 Task: Create a scrum project AgileMission. Add to scrum project AgileMission a team member softage.3@softage.net and assign as Project Lead. Add to scrum project AgileMission a team member softage.4@softage.net
Action: Mouse moved to (183, 49)
Screenshot: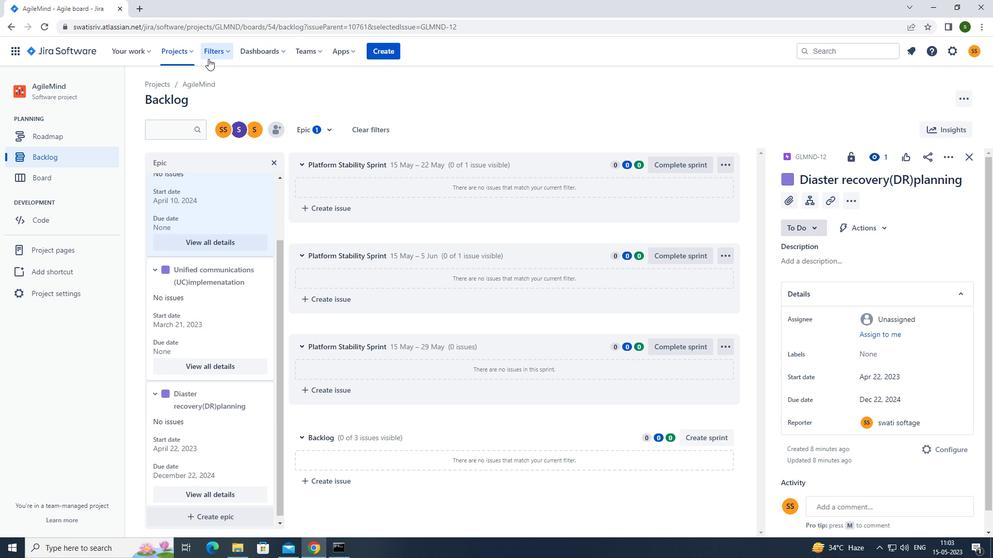
Action: Mouse pressed left at (183, 49)
Screenshot: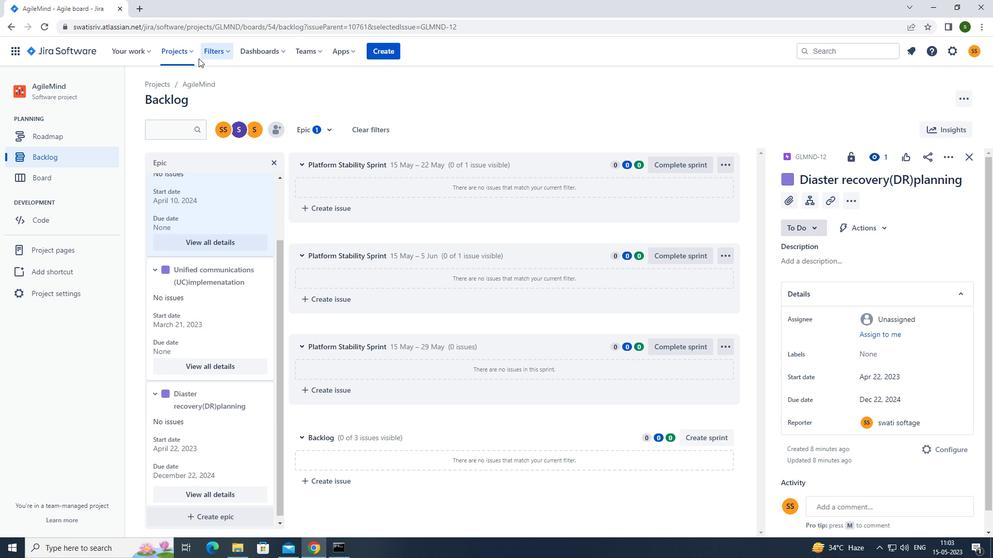 
Action: Mouse moved to (200, 257)
Screenshot: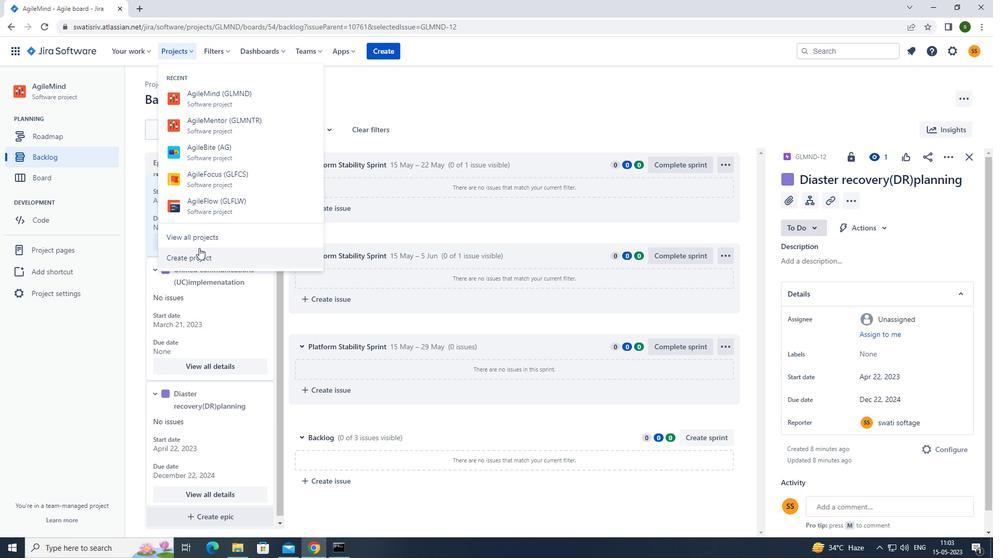 
Action: Mouse pressed left at (200, 257)
Screenshot: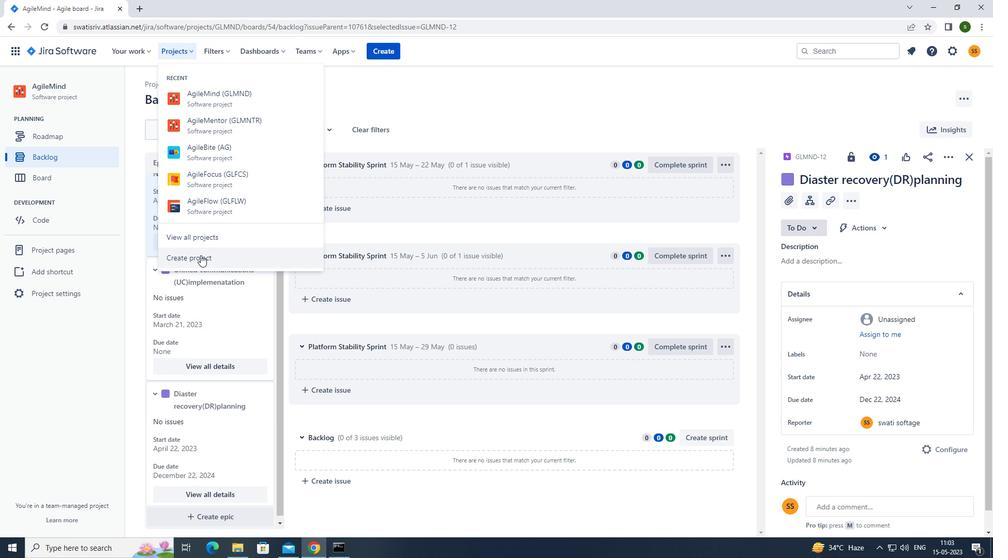 
Action: Mouse moved to (722, 249)
Screenshot: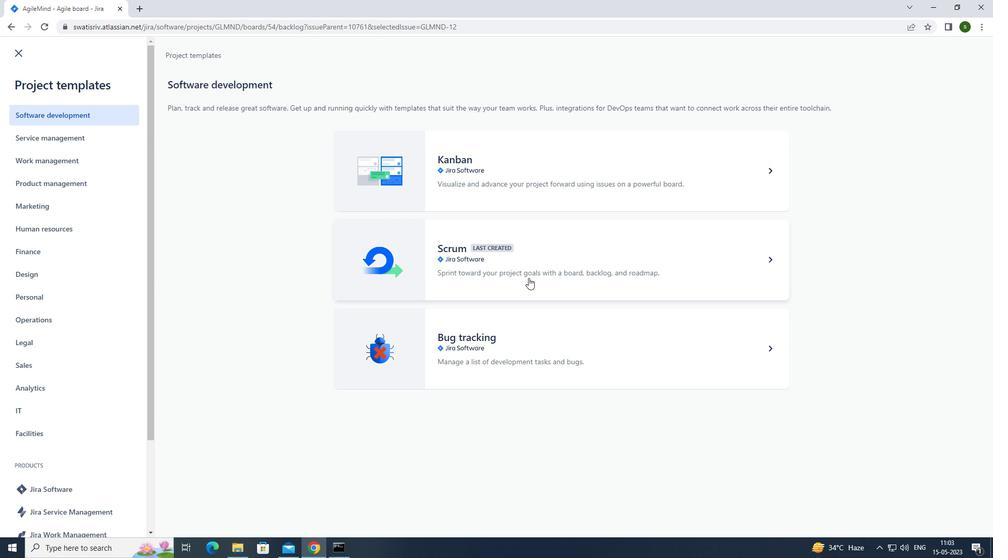 
Action: Mouse pressed left at (722, 249)
Screenshot: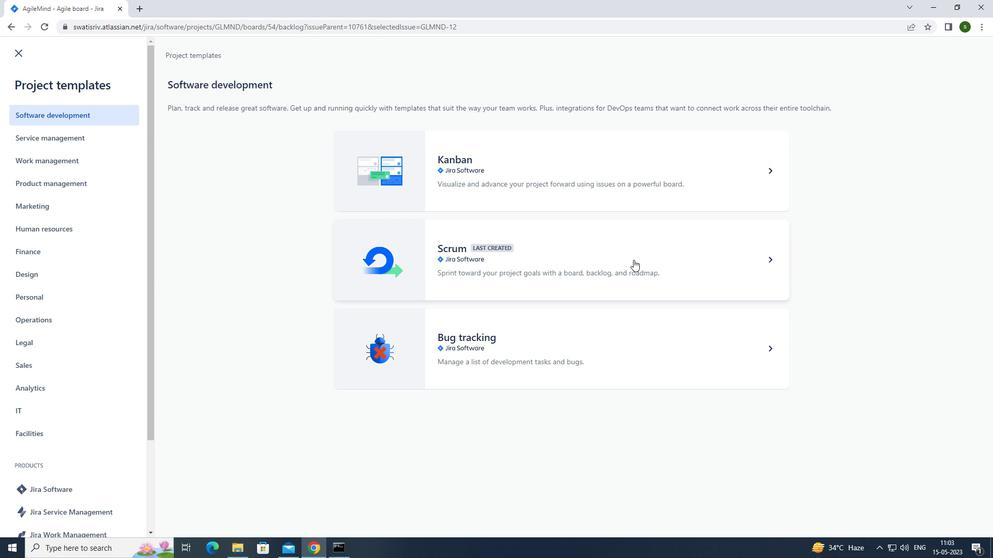 
Action: Mouse moved to (783, 505)
Screenshot: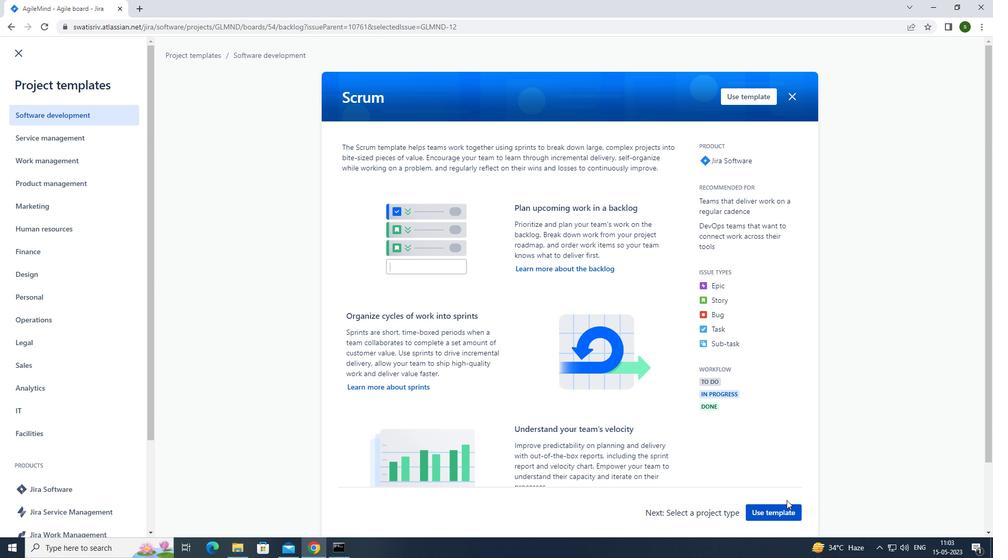 
Action: Mouse pressed left at (783, 505)
Screenshot: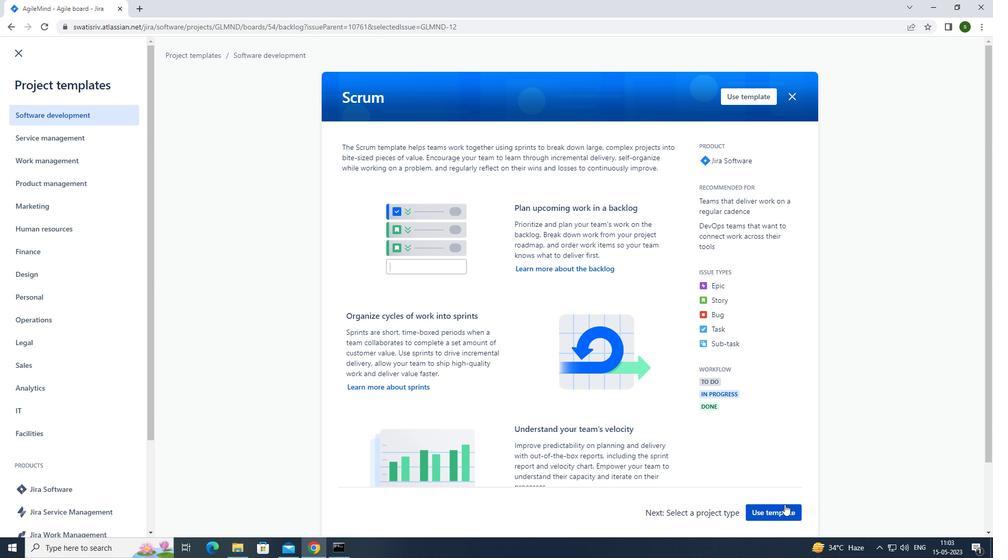 
Action: Mouse moved to (458, 510)
Screenshot: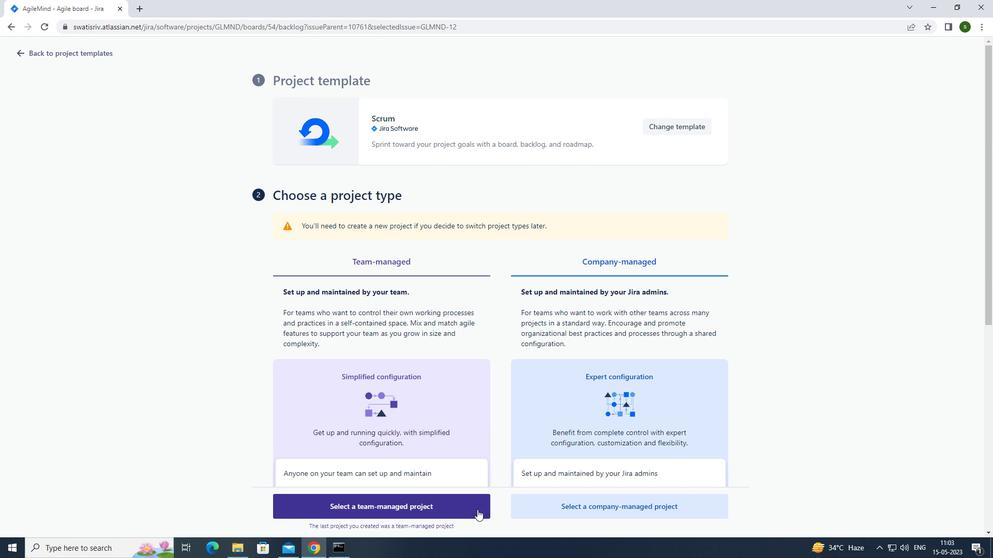 
Action: Mouse pressed left at (458, 510)
Screenshot: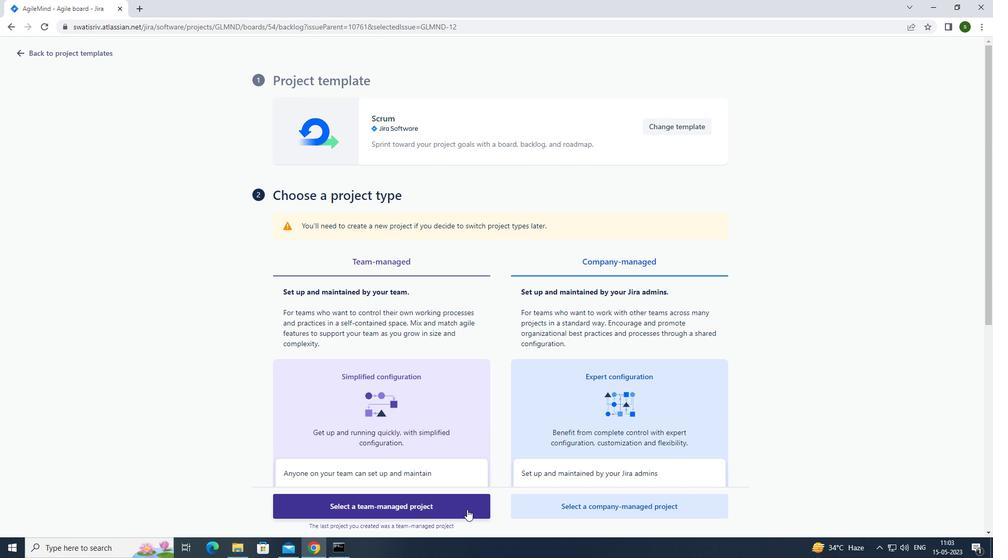 
Action: Mouse moved to (360, 243)
Screenshot: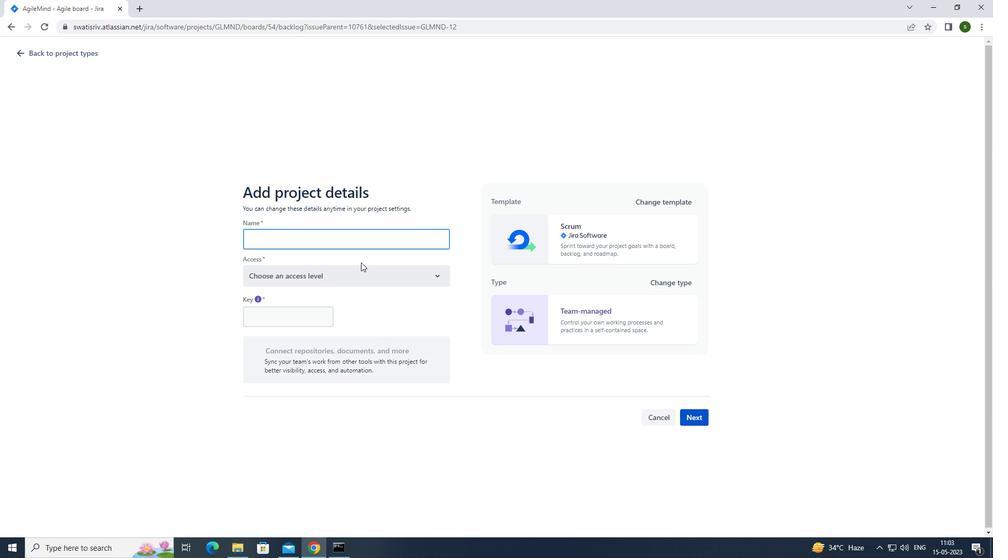 
Action: Mouse pressed left at (360, 243)
Screenshot: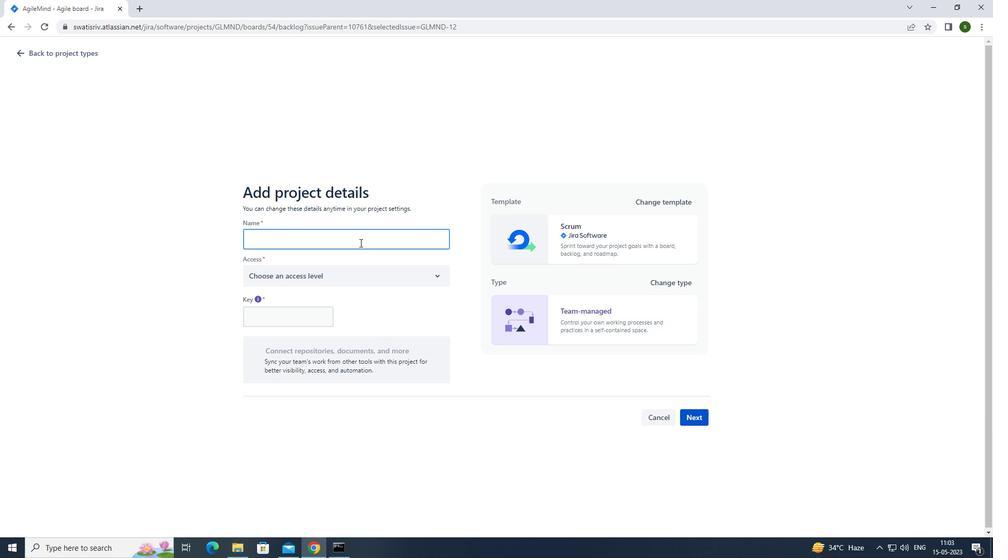 
Action: Key pressed <Key.caps_lock>a<Key.caps_lock>gile<Key.caps_lock>m<Key.caps_lock>ission
Screenshot: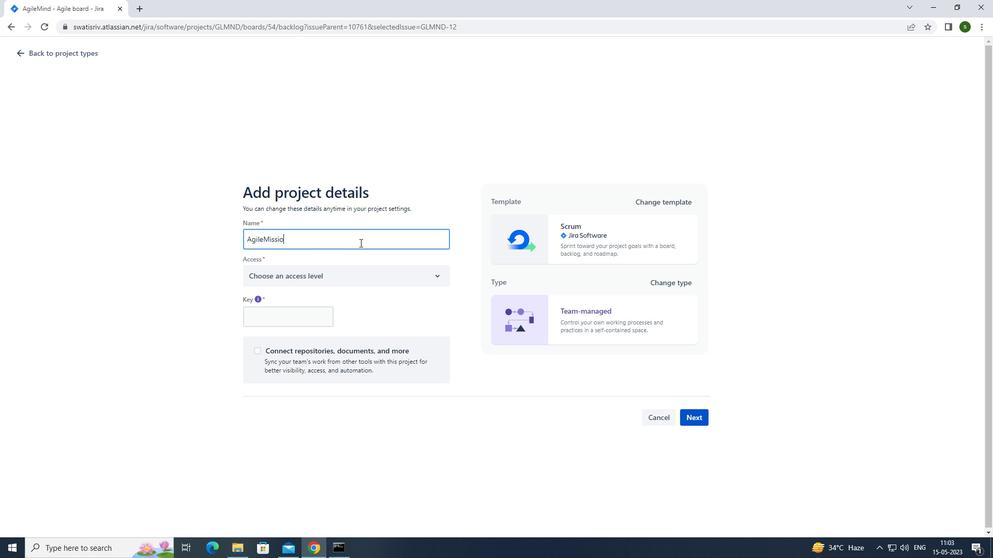 
Action: Mouse moved to (419, 270)
Screenshot: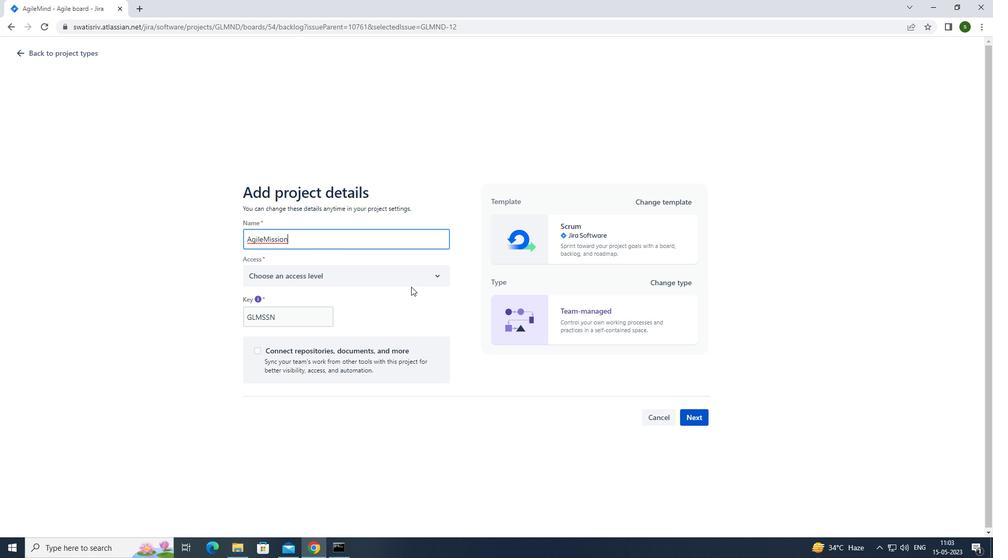 
Action: Mouse pressed left at (419, 270)
Screenshot: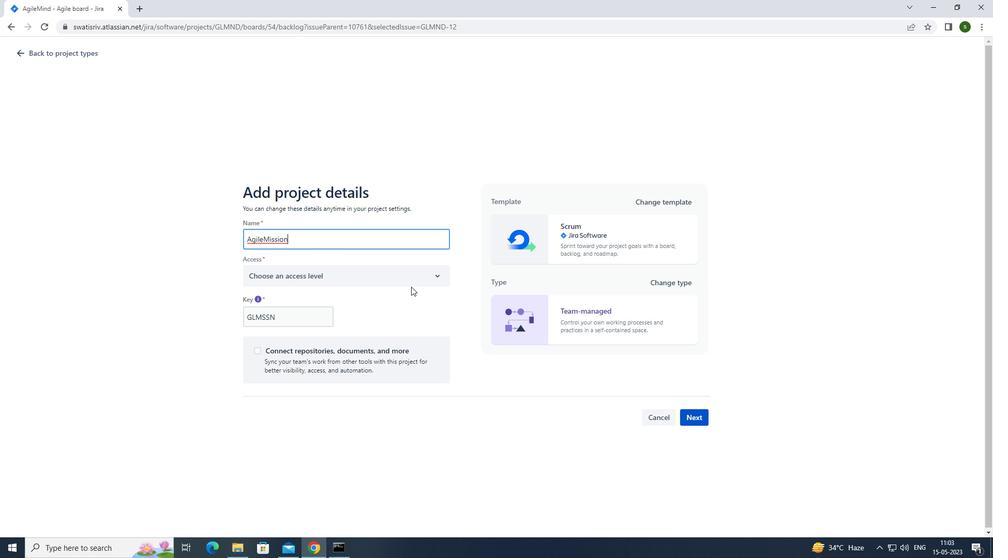 
Action: Mouse moved to (379, 307)
Screenshot: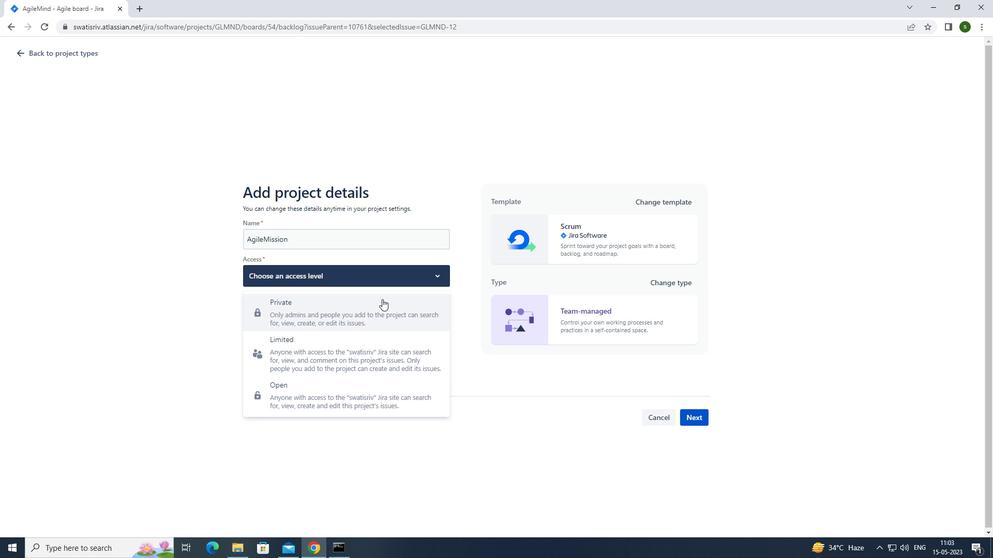
Action: Mouse pressed left at (379, 307)
Screenshot: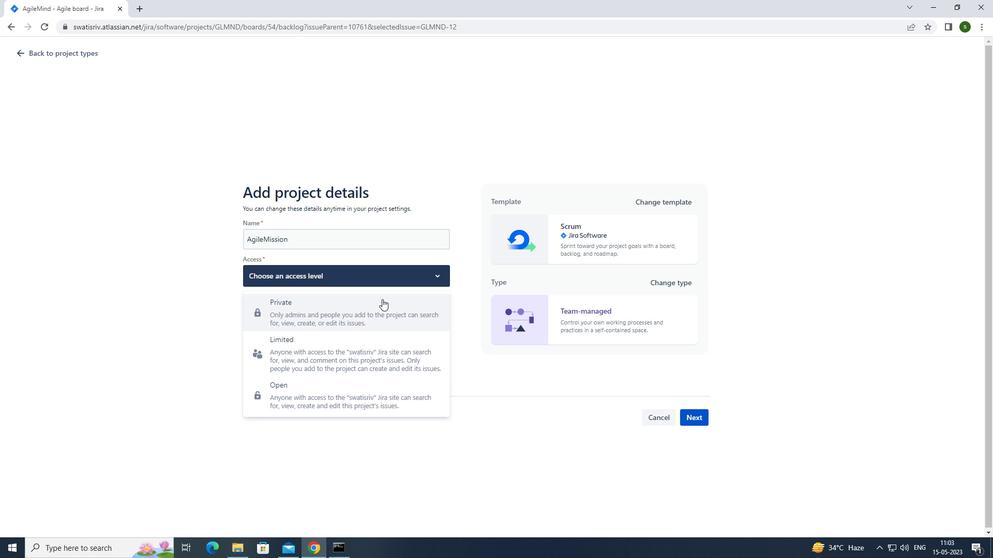 
Action: Mouse moved to (704, 420)
Screenshot: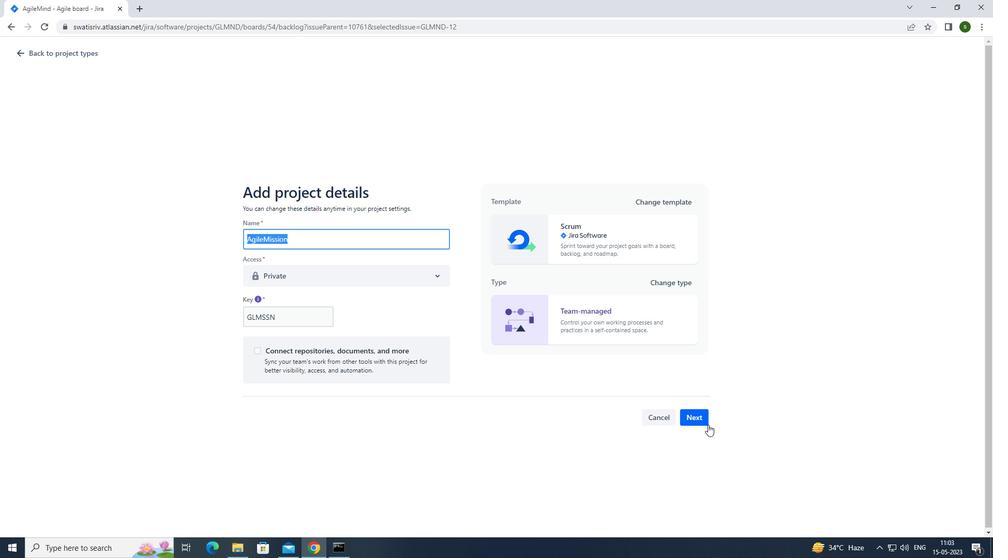 
Action: Mouse pressed left at (704, 420)
Screenshot: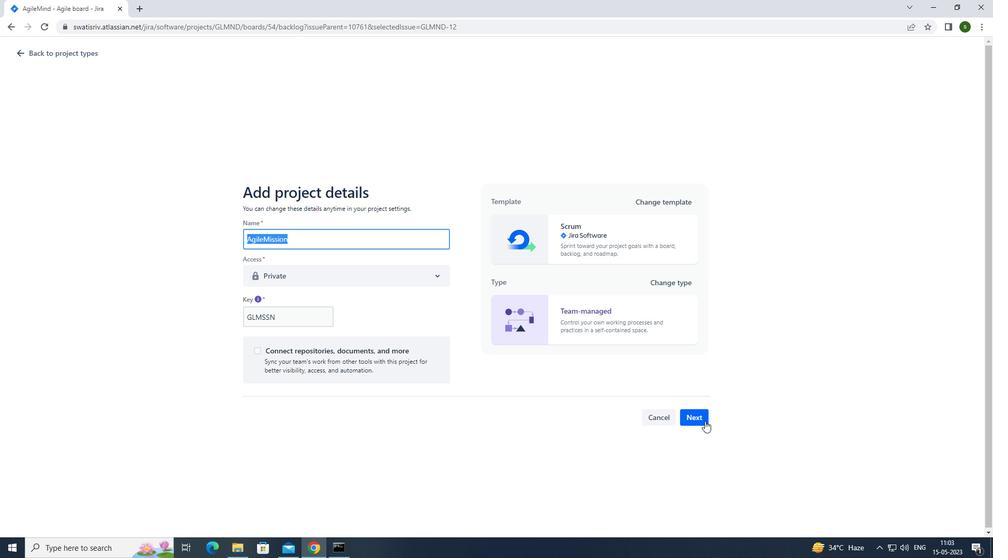 
Action: Mouse moved to (627, 351)
Screenshot: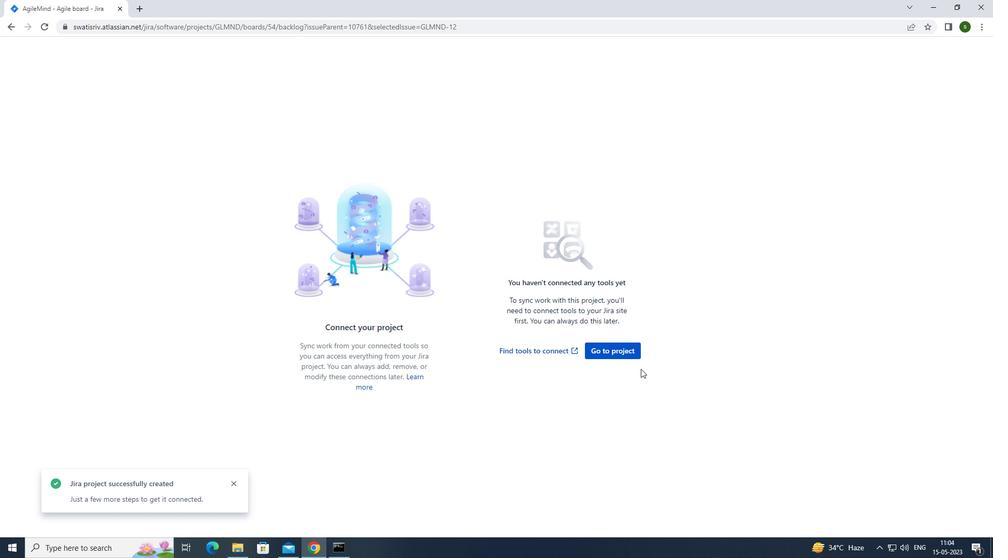 
Action: Mouse pressed left at (627, 351)
Screenshot: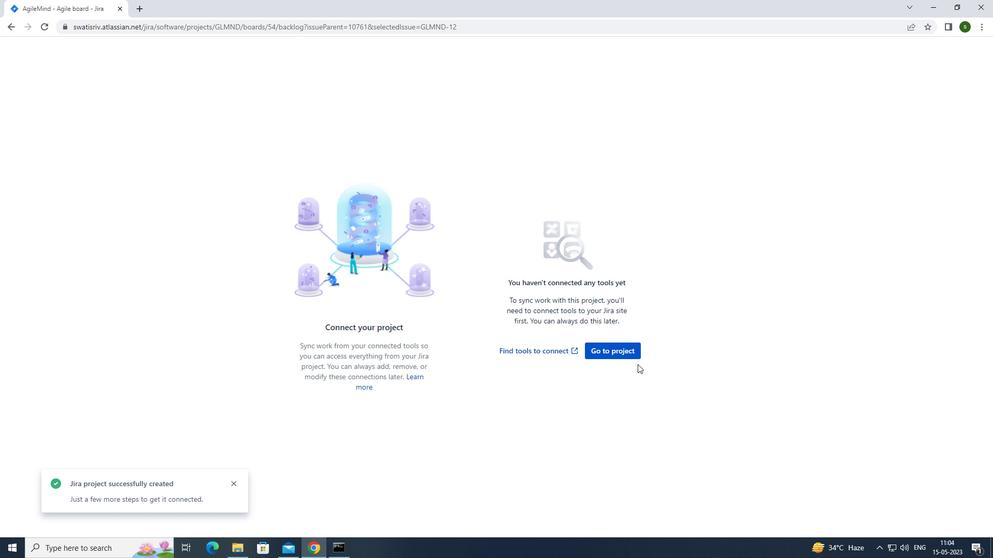 
Action: Mouse moved to (248, 132)
Screenshot: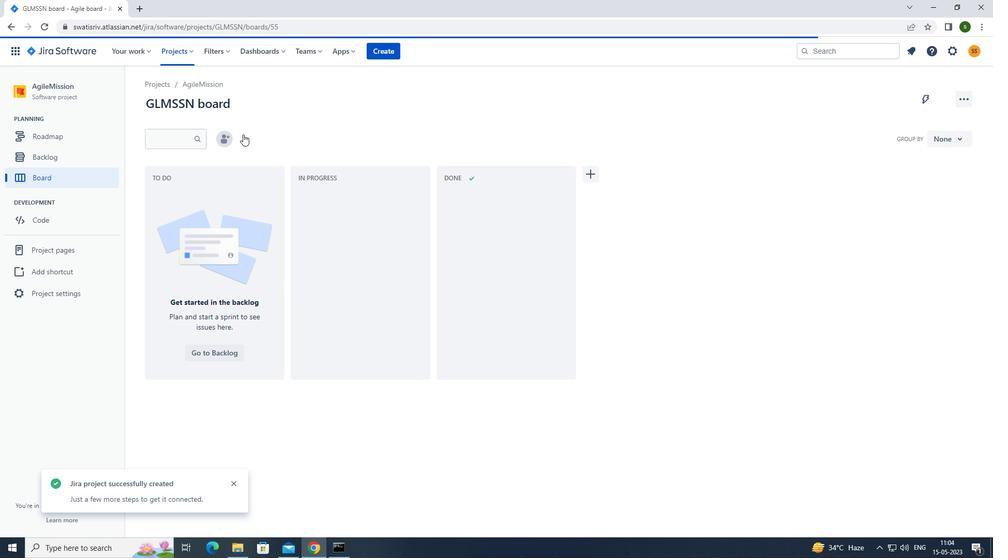 
Action: Mouse pressed left at (248, 132)
Screenshot: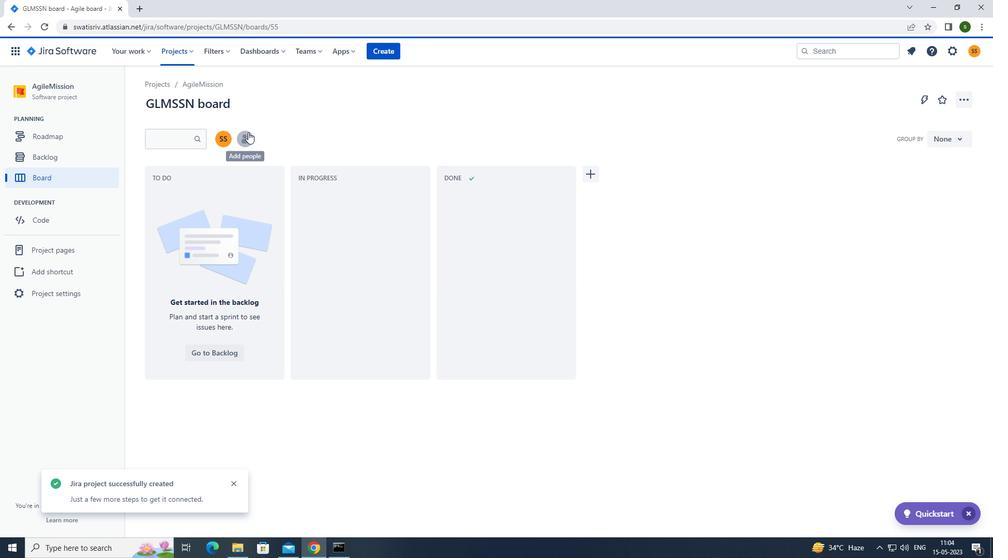 
Action: Mouse moved to (450, 132)
Screenshot: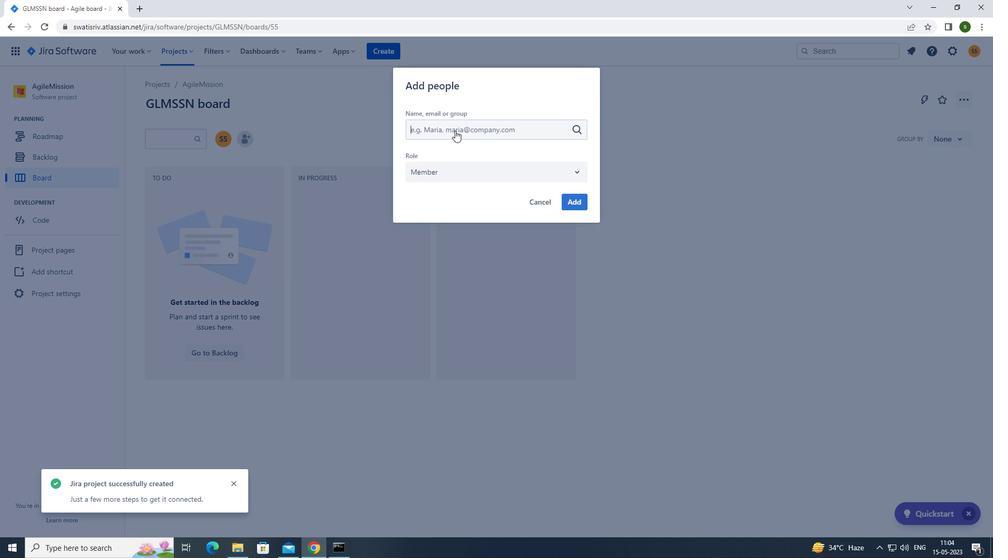 
Action: Key pressed s
Screenshot: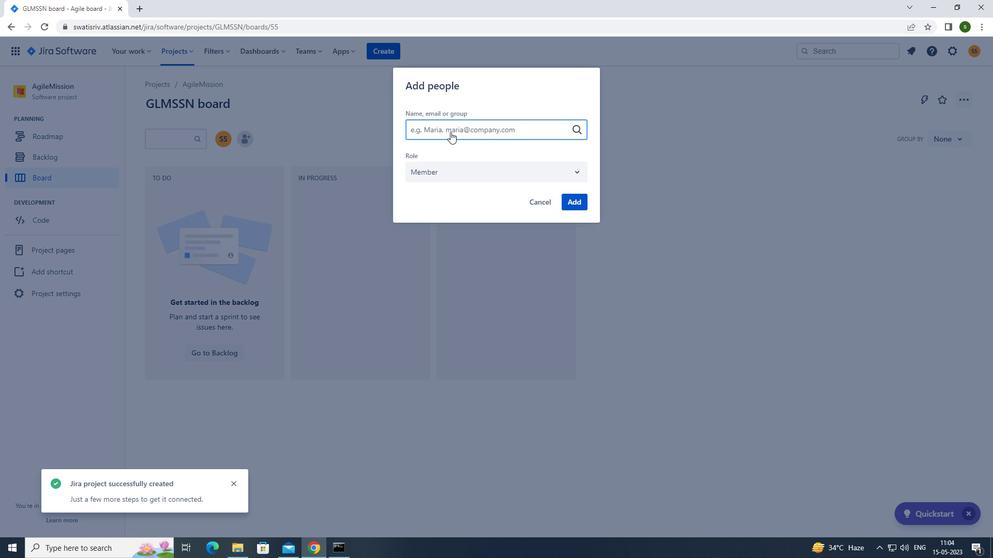 
Action: Mouse moved to (469, 283)
Screenshot: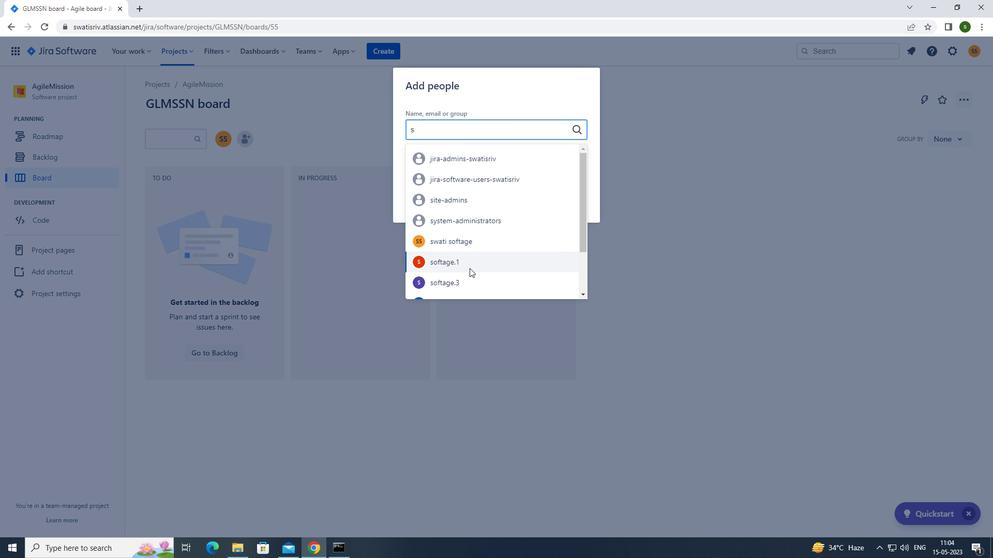 
Action: Mouse pressed left at (469, 283)
Screenshot: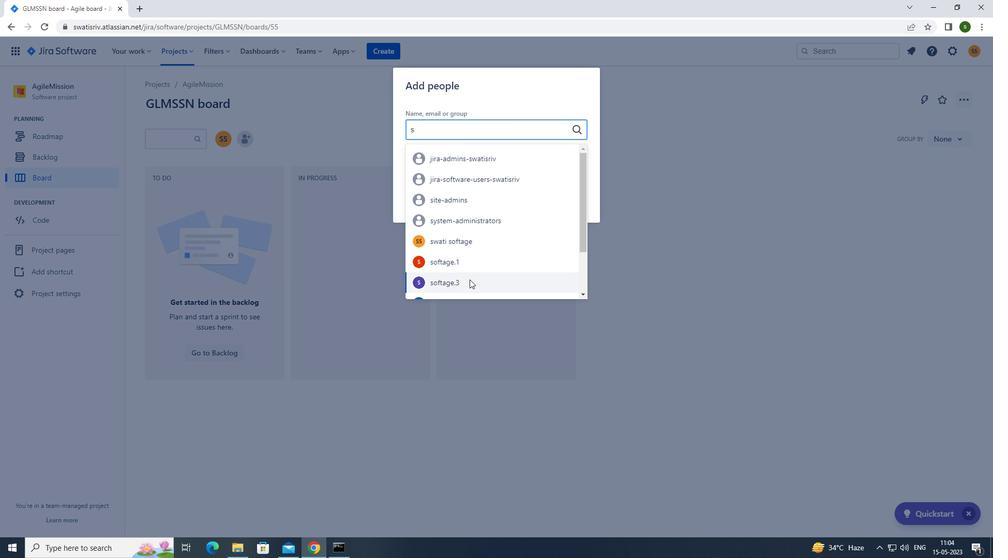 
Action: Mouse moved to (577, 200)
Screenshot: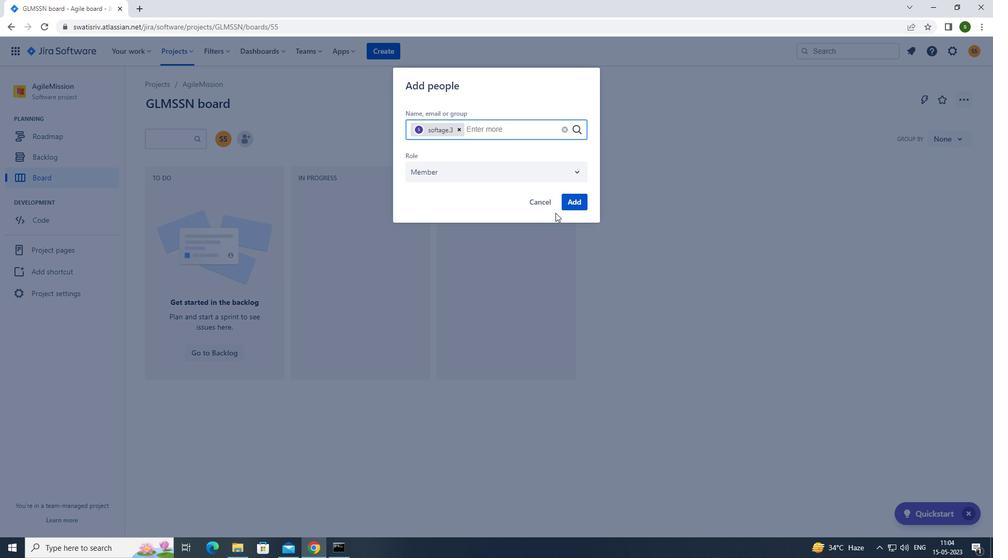 
Action: Mouse pressed left at (577, 200)
Screenshot: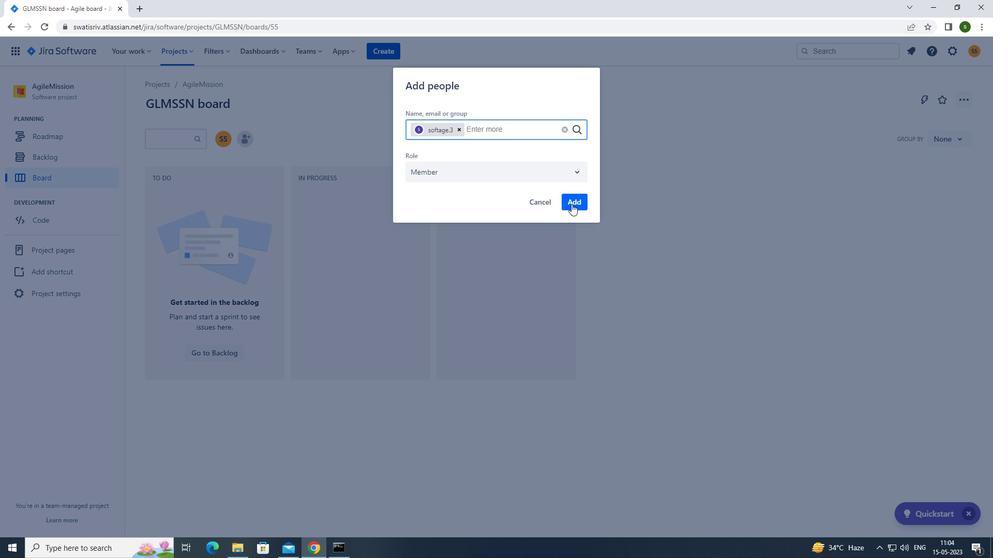 
Action: Mouse moved to (72, 294)
Screenshot: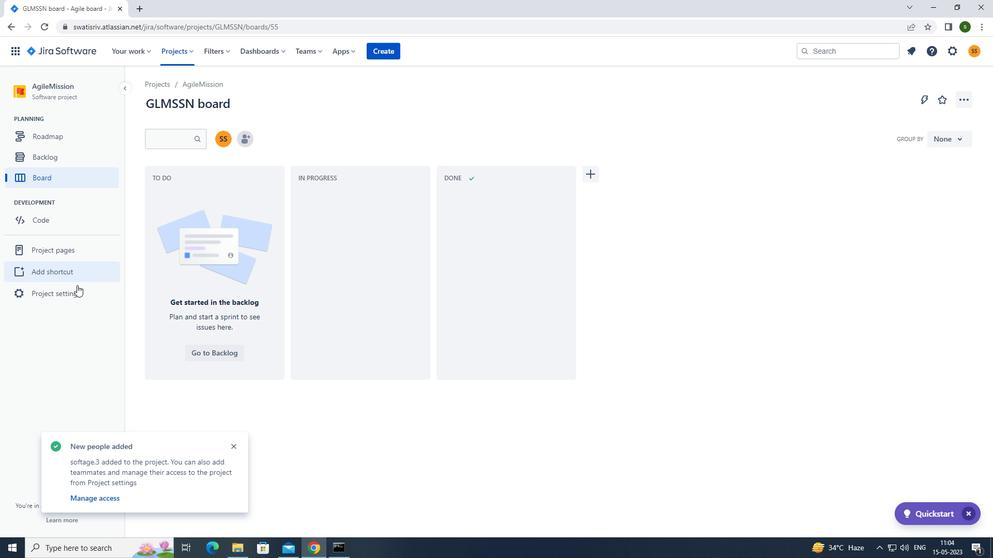 
Action: Mouse pressed left at (72, 294)
Screenshot: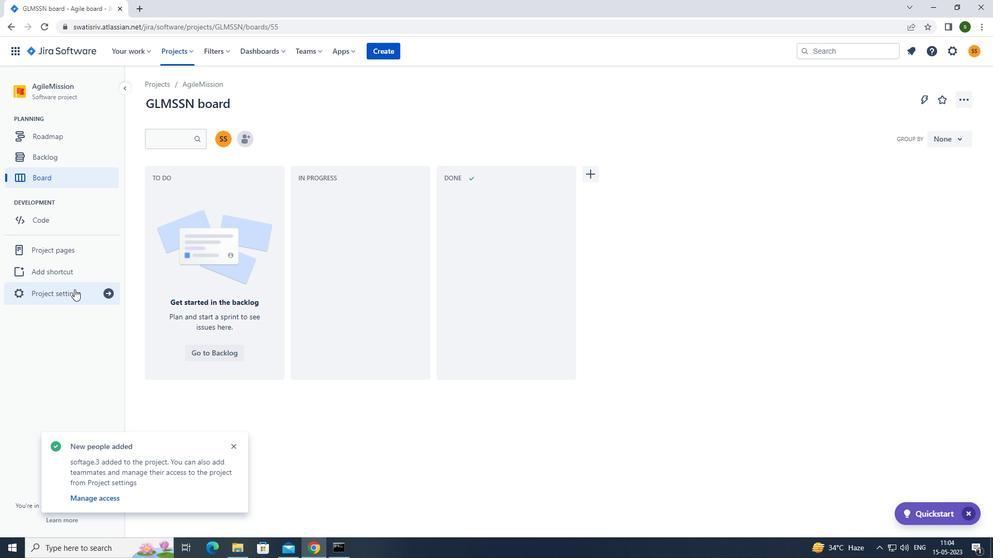 
Action: Mouse moved to (548, 369)
Screenshot: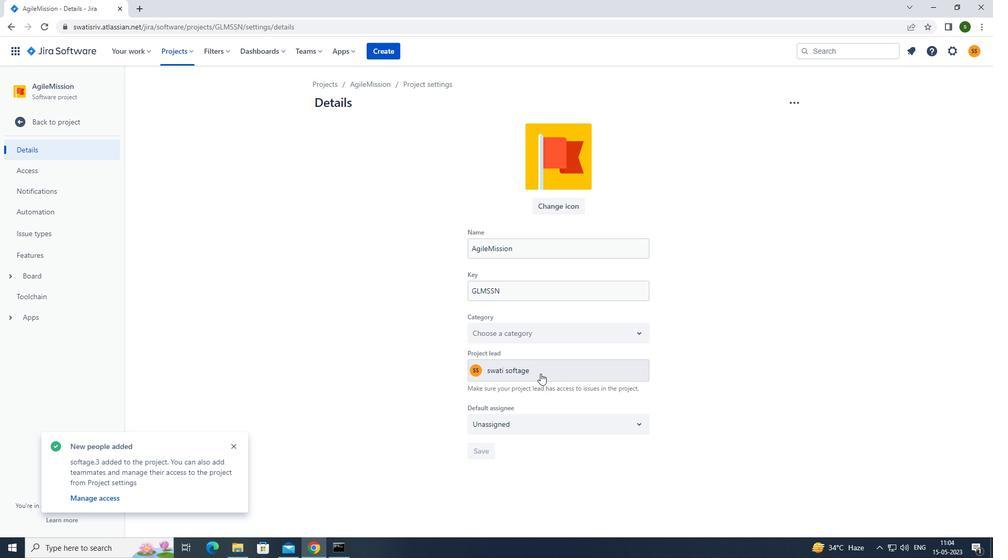 
Action: Mouse pressed left at (548, 369)
Screenshot: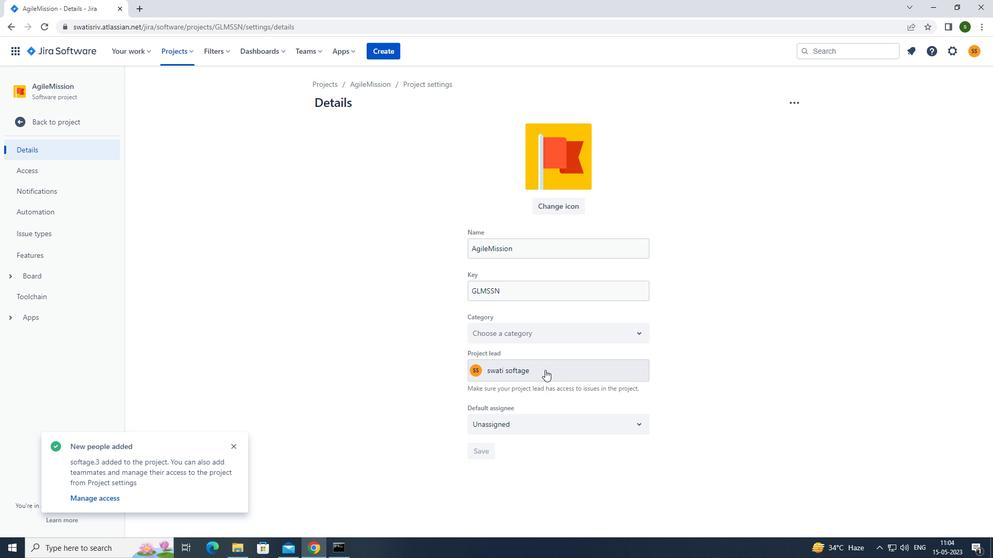 
Action: Mouse moved to (580, 458)
Screenshot: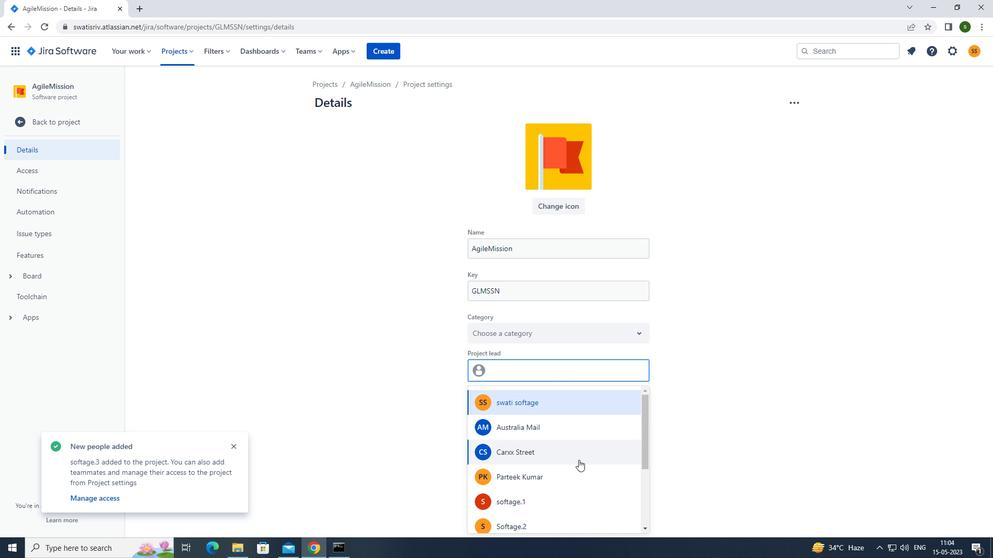 
Action: Mouse scrolled (580, 457) with delta (0, 0)
Screenshot: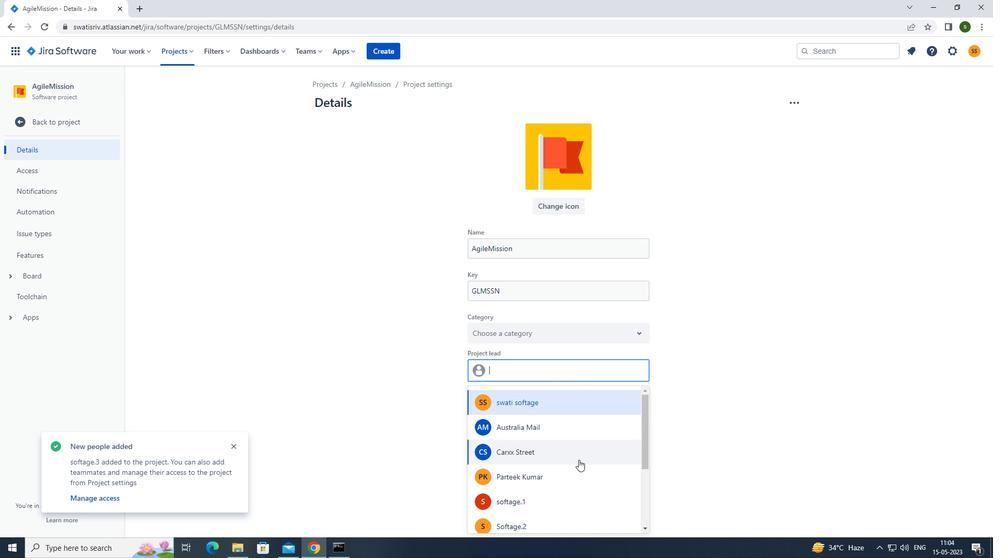 
Action: Mouse scrolled (580, 457) with delta (0, 0)
Screenshot: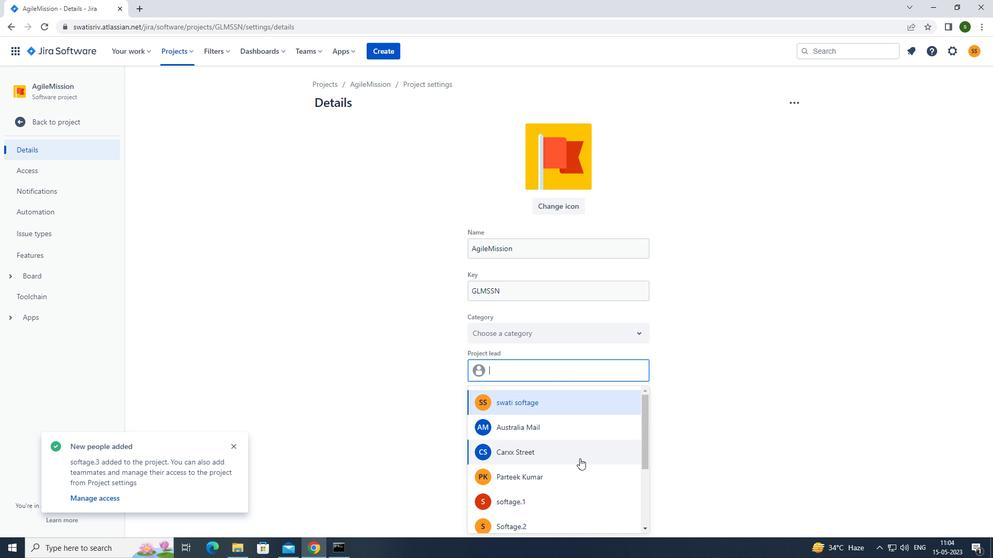 
Action: Mouse moved to (536, 446)
Screenshot: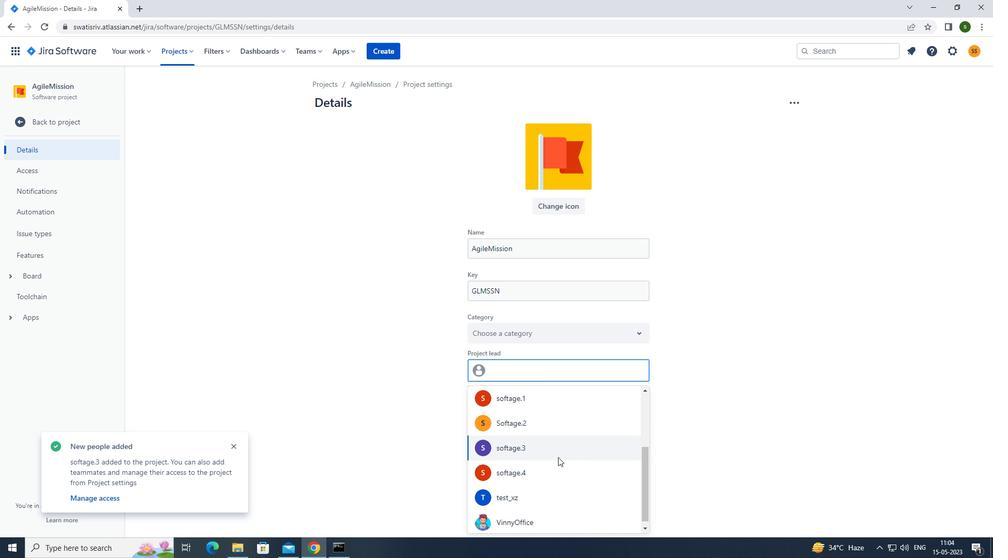 
Action: Mouse pressed left at (536, 446)
Screenshot: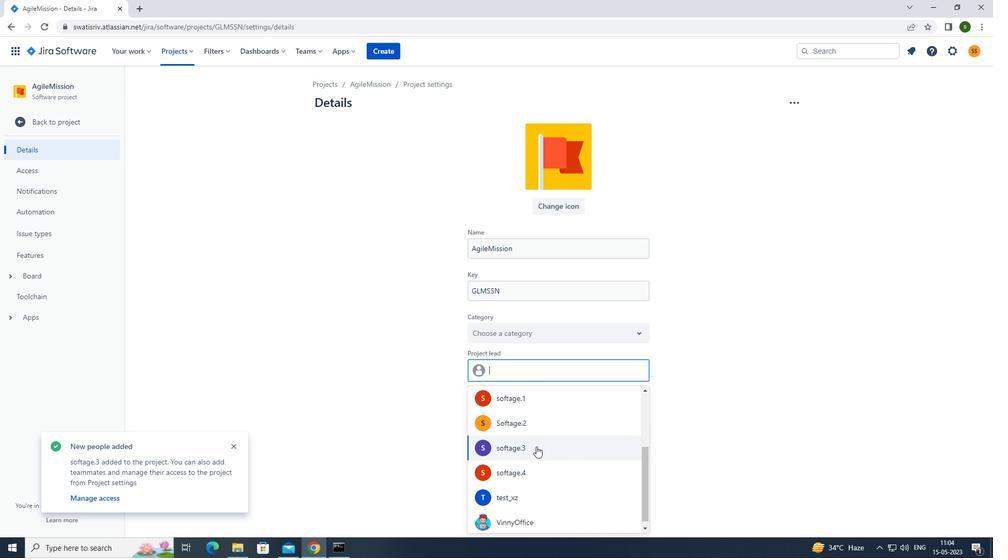 
Action: Mouse moved to (486, 451)
Screenshot: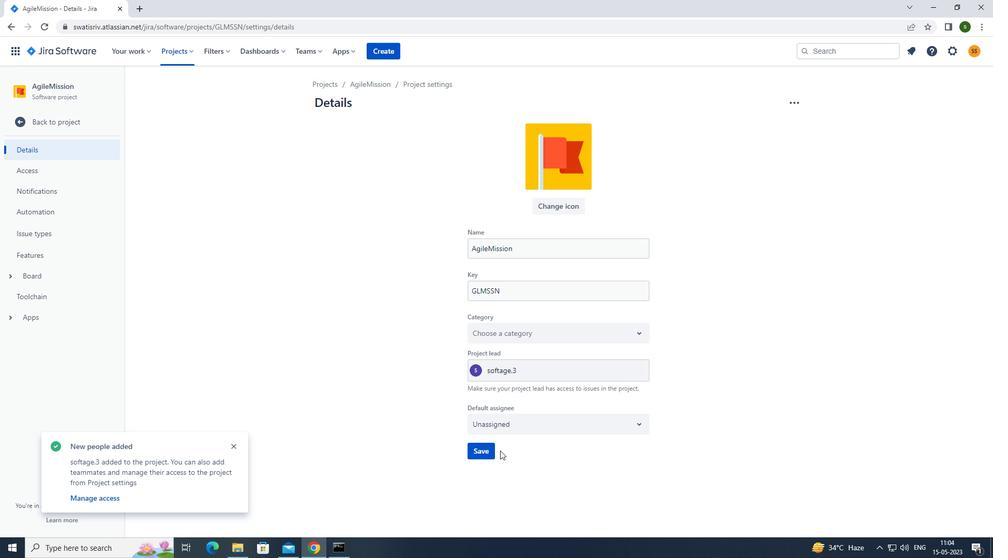 
Action: Mouse pressed left at (486, 451)
Screenshot: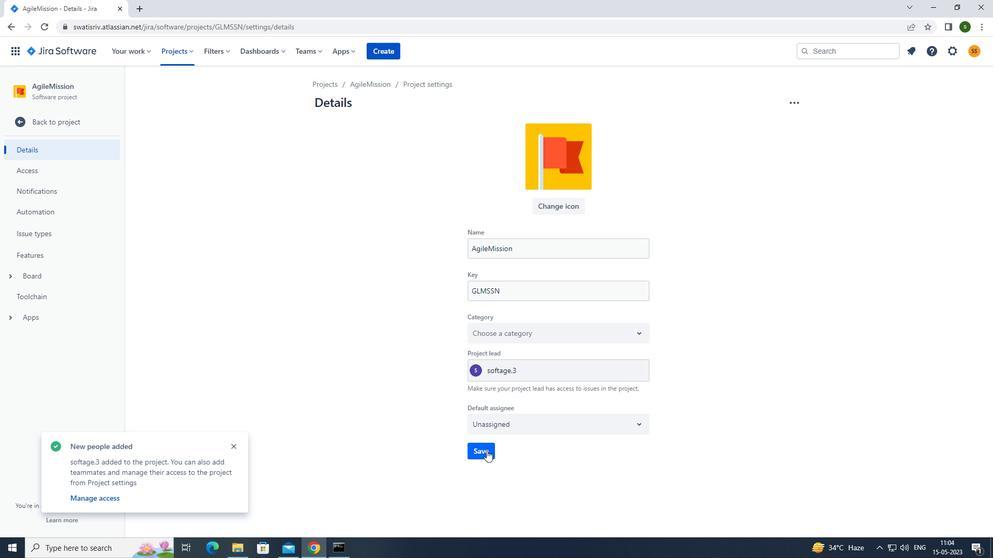 
Action: Mouse moved to (51, 122)
Screenshot: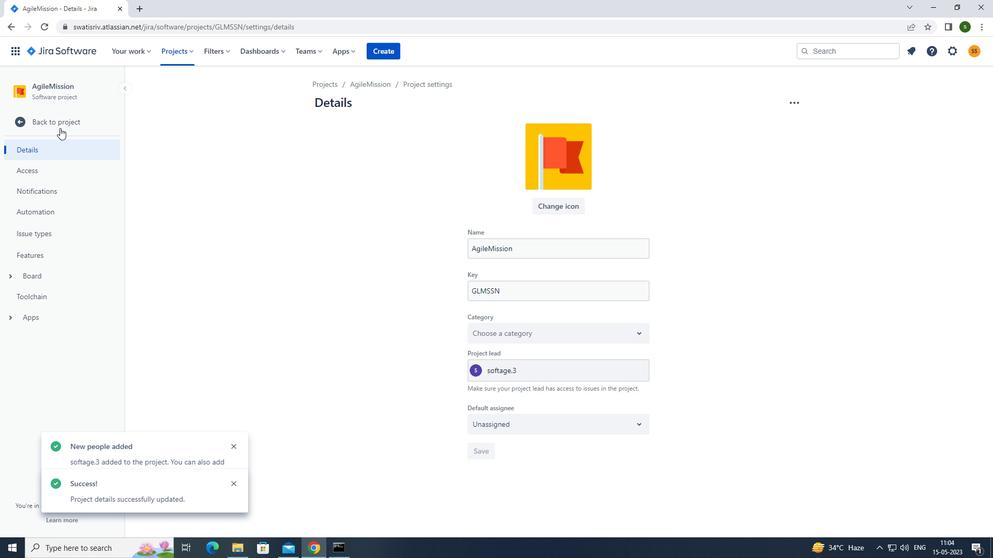 
Action: Mouse pressed left at (51, 122)
Screenshot: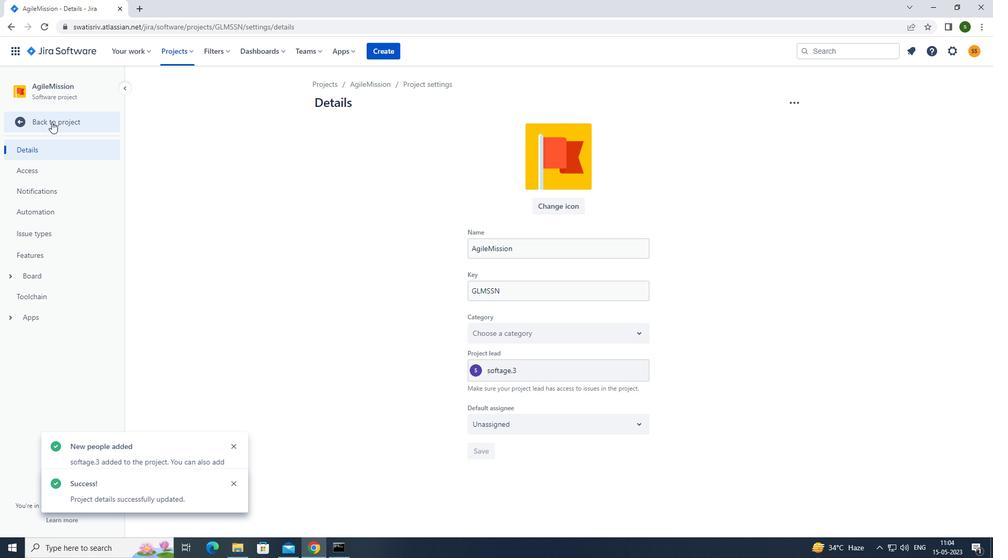 
Action: Mouse moved to (223, 139)
Screenshot: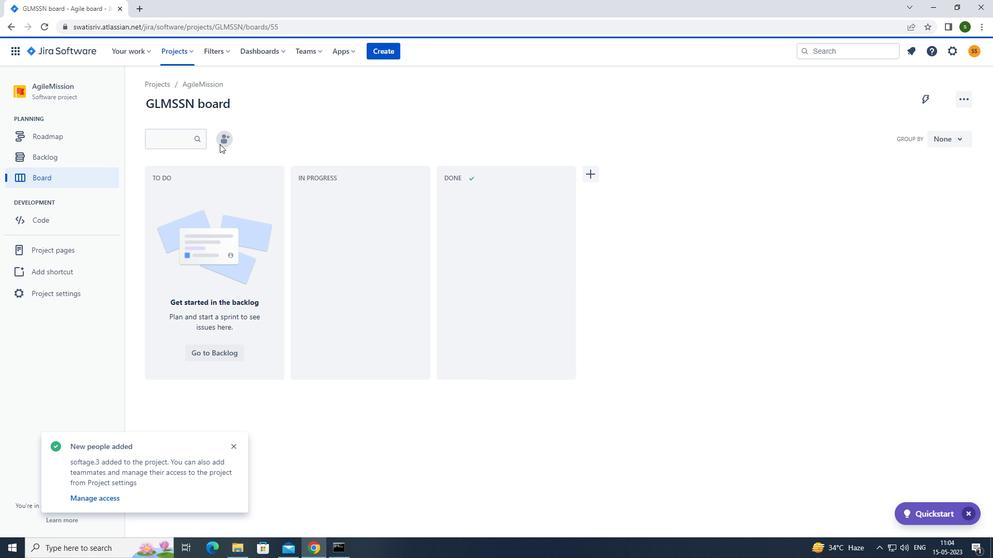 
Action: Mouse pressed left at (223, 139)
Screenshot: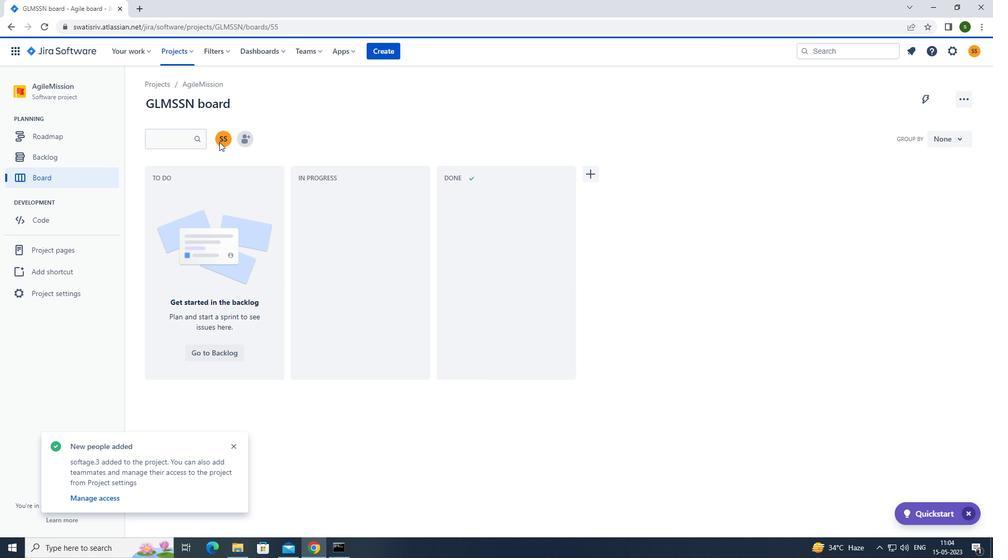 
Action: Mouse moved to (245, 139)
Screenshot: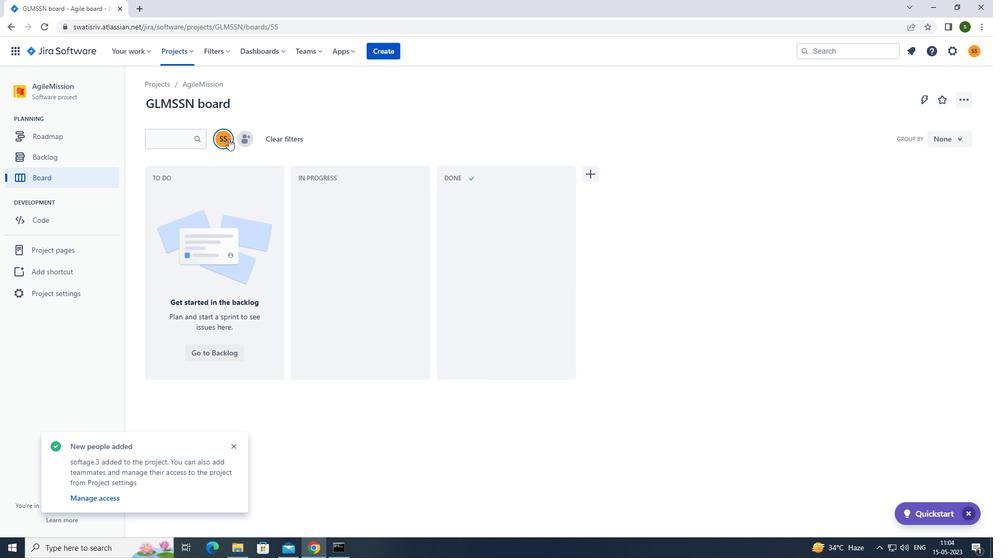 
Action: Mouse pressed left at (245, 139)
Screenshot: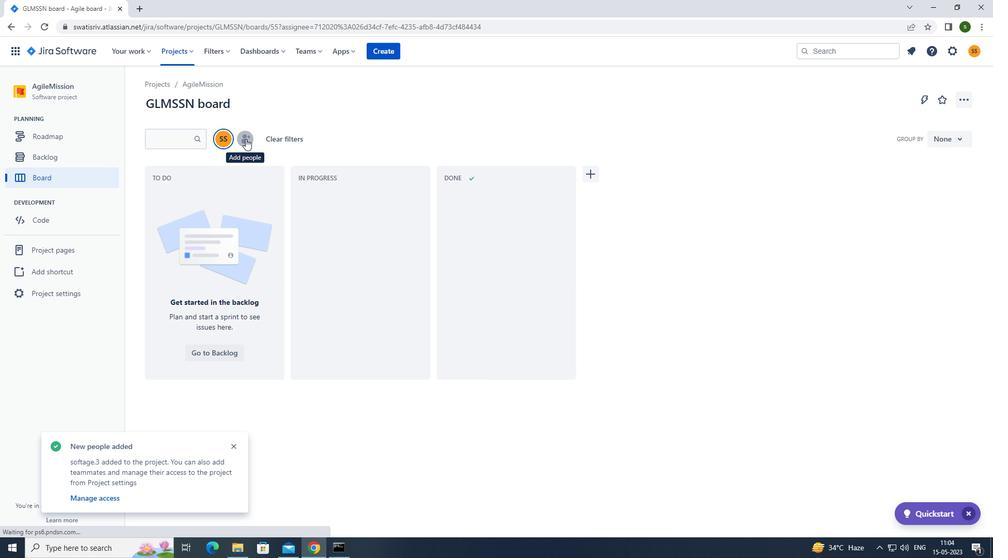 
Action: Mouse moved to (481, 128)
Screenshot: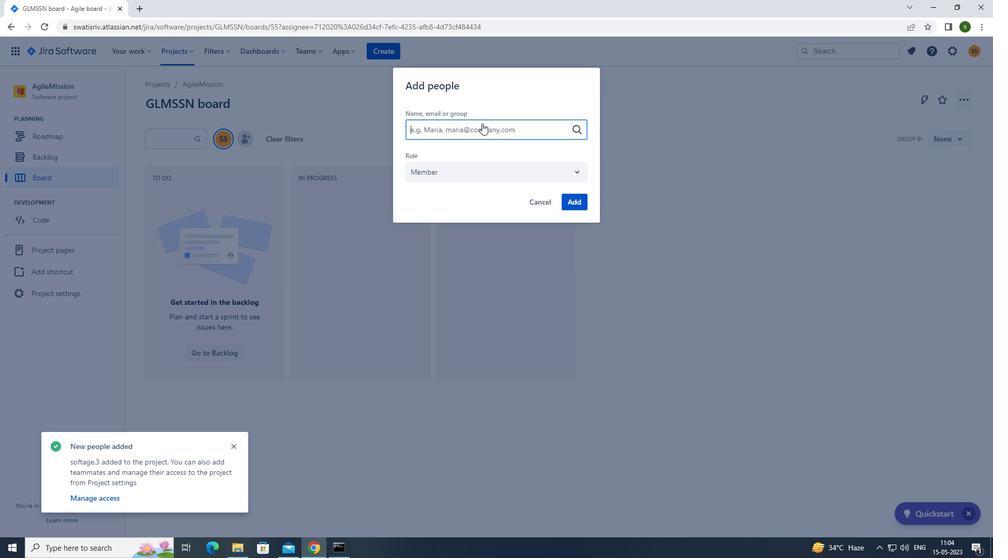 
Action: Mouse pressed left at (481, 128)
Screenshot: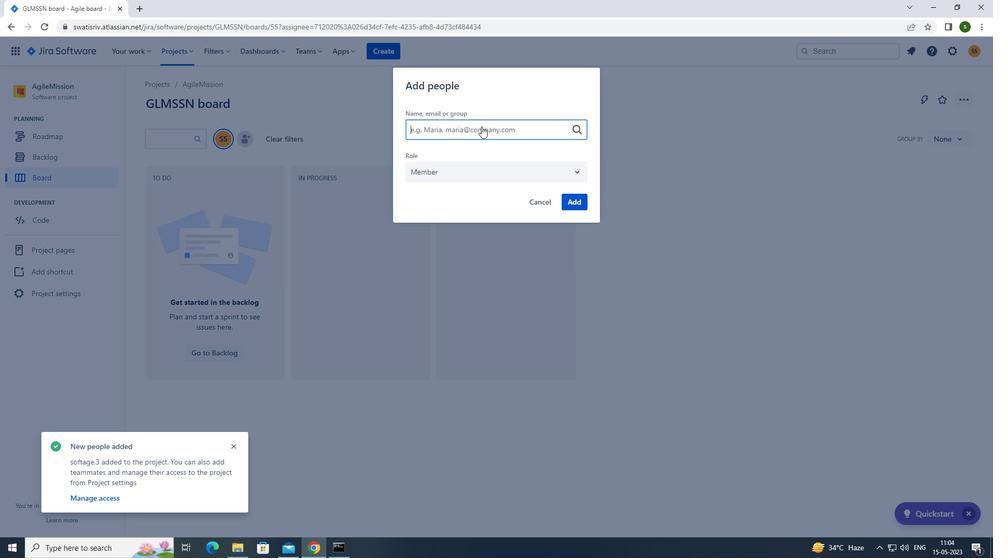
Action: Key pressed s
Screenshot: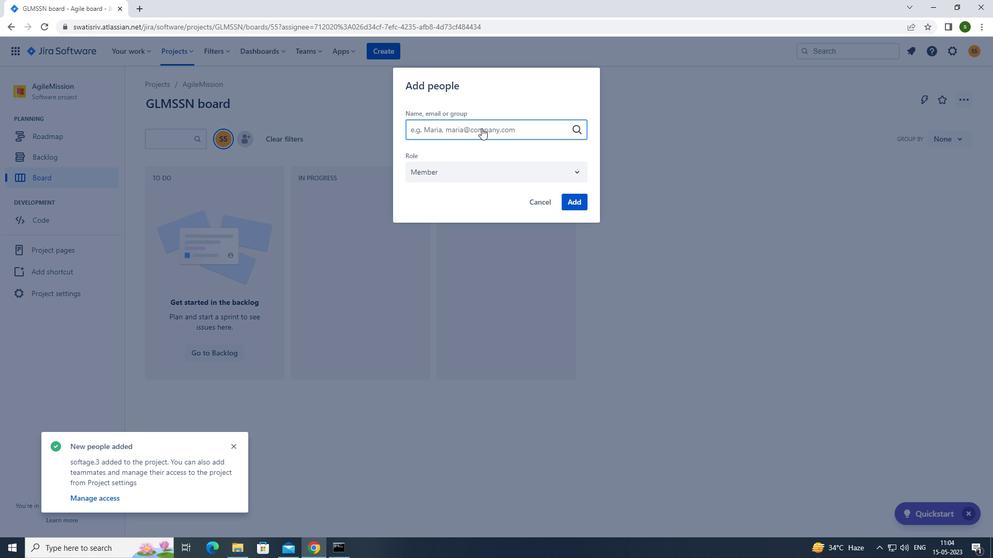 
Action: Mouse moved to (472, 248)
Screenshot: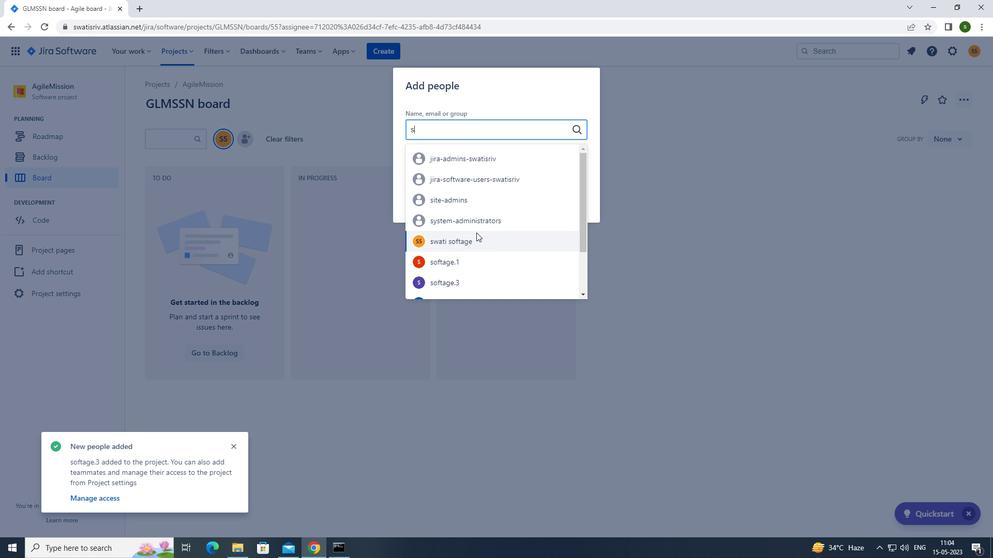 
Action: Mouse scrolled (472, 248) with delta (0, 0)
Screenshot: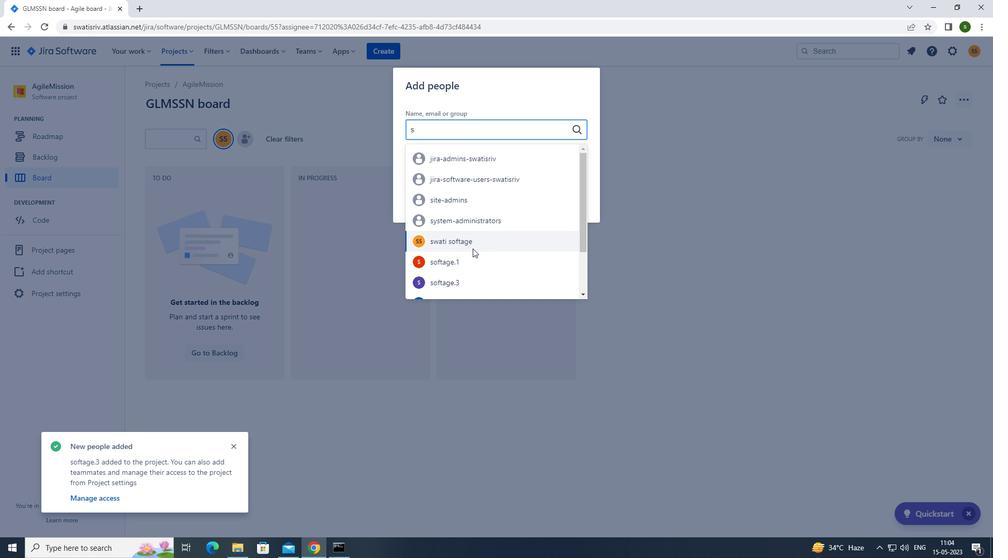 
Action: Mouse moved to (466, 291)
Screenshot: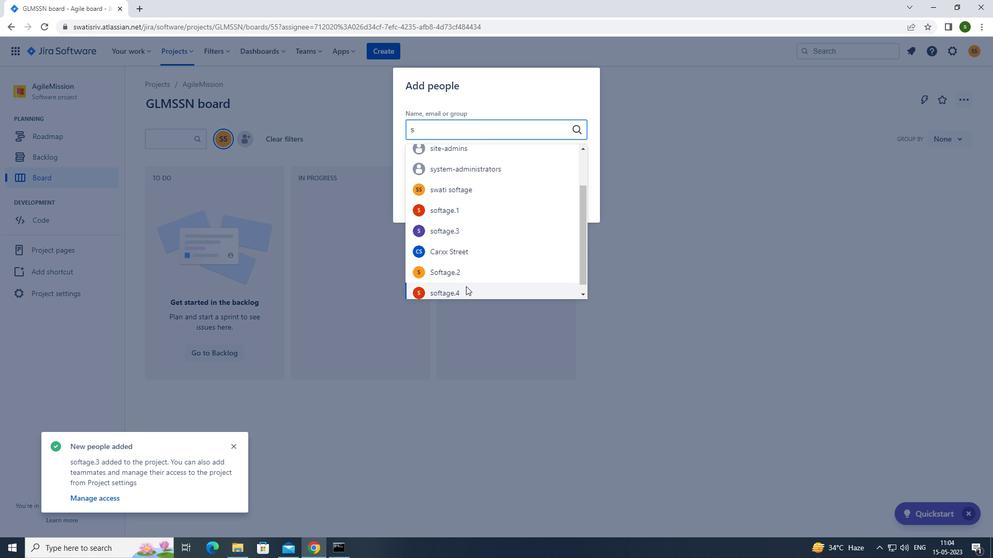 
Action: Mouse pressed left at (466, 291)
Screenshot: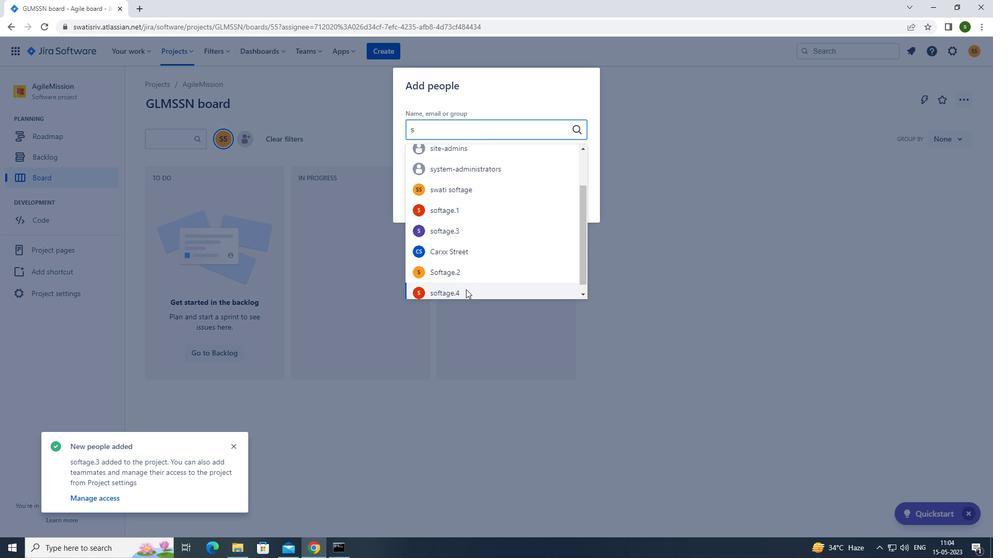 
Action: Mouse moved to (577, 197)
Screenshot: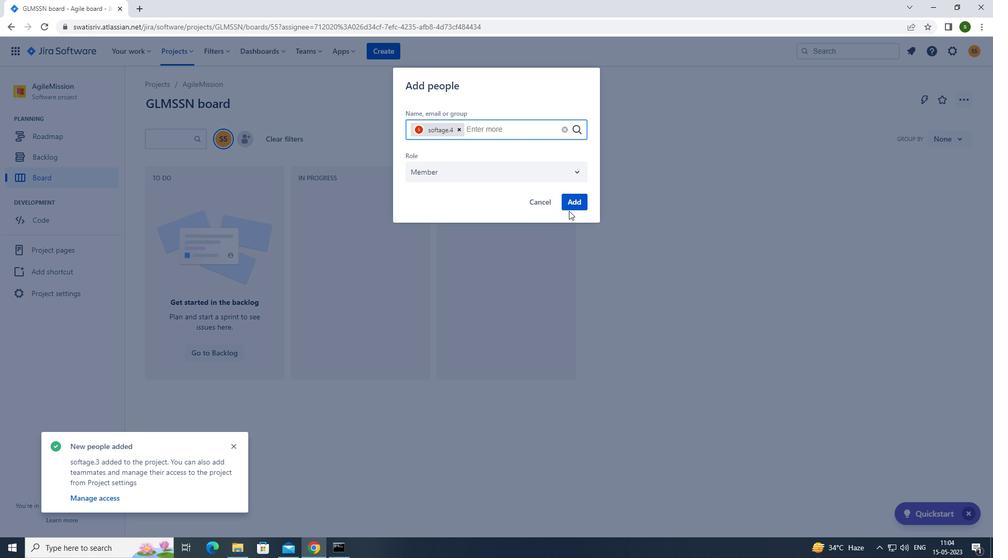 
Action: Mouse pressed left at (577, 197)
Screenshot: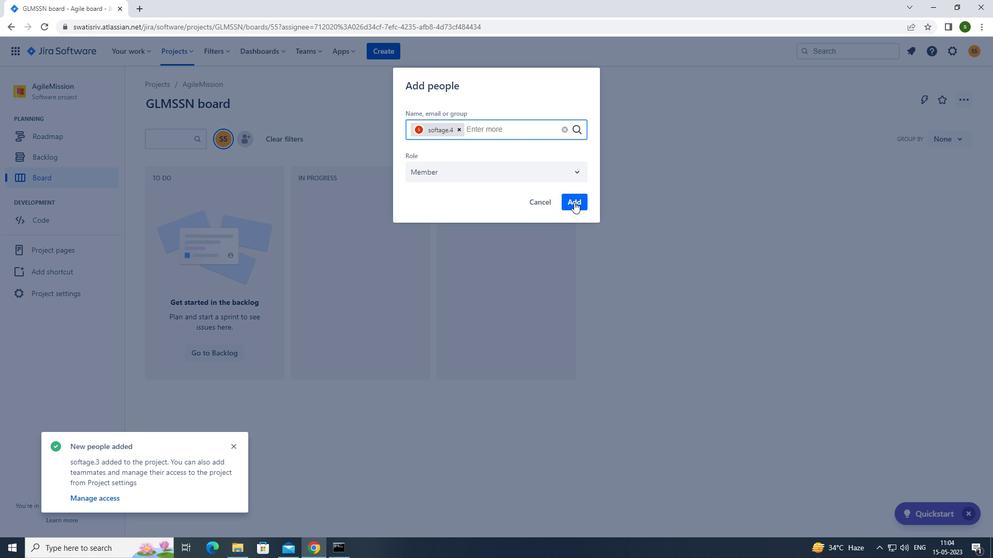 
